 Task: Sort the discussions in the repository "Javascript" by "Top: Past month".
Action: Mouse moved to (1120, 252)
Screenshot: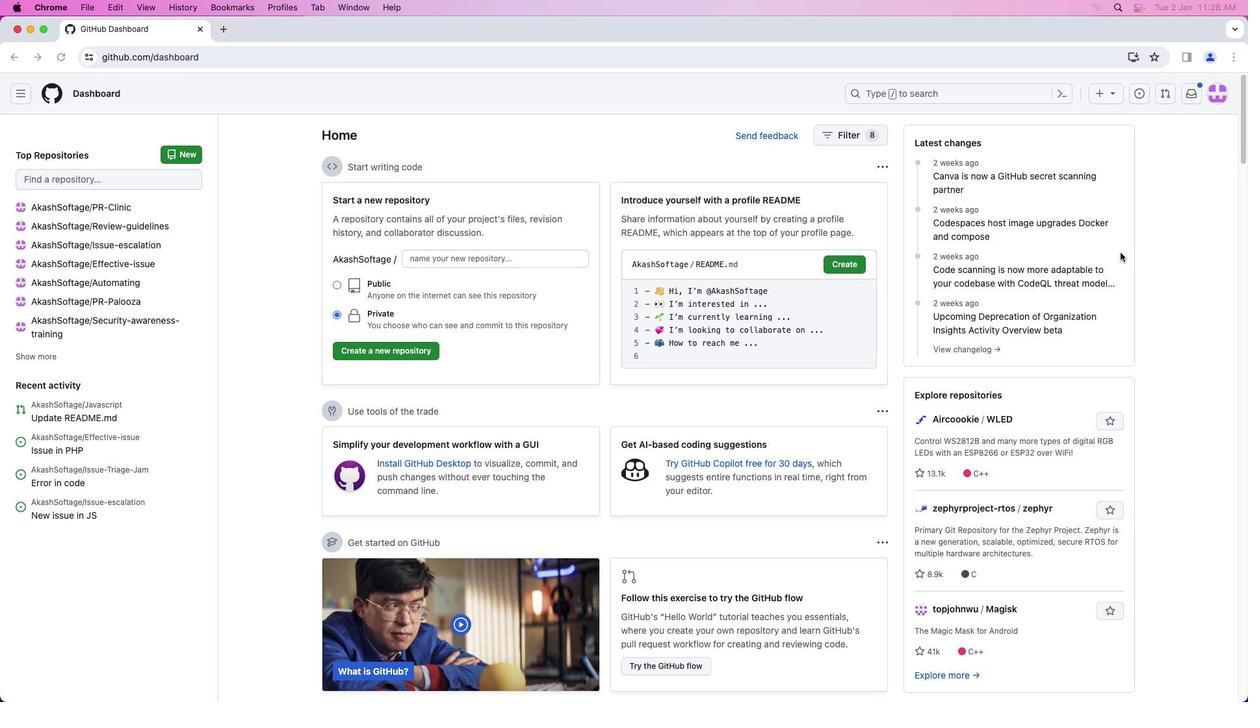 
Action: Mouse pressed left at (1120, 252)
Screenshot: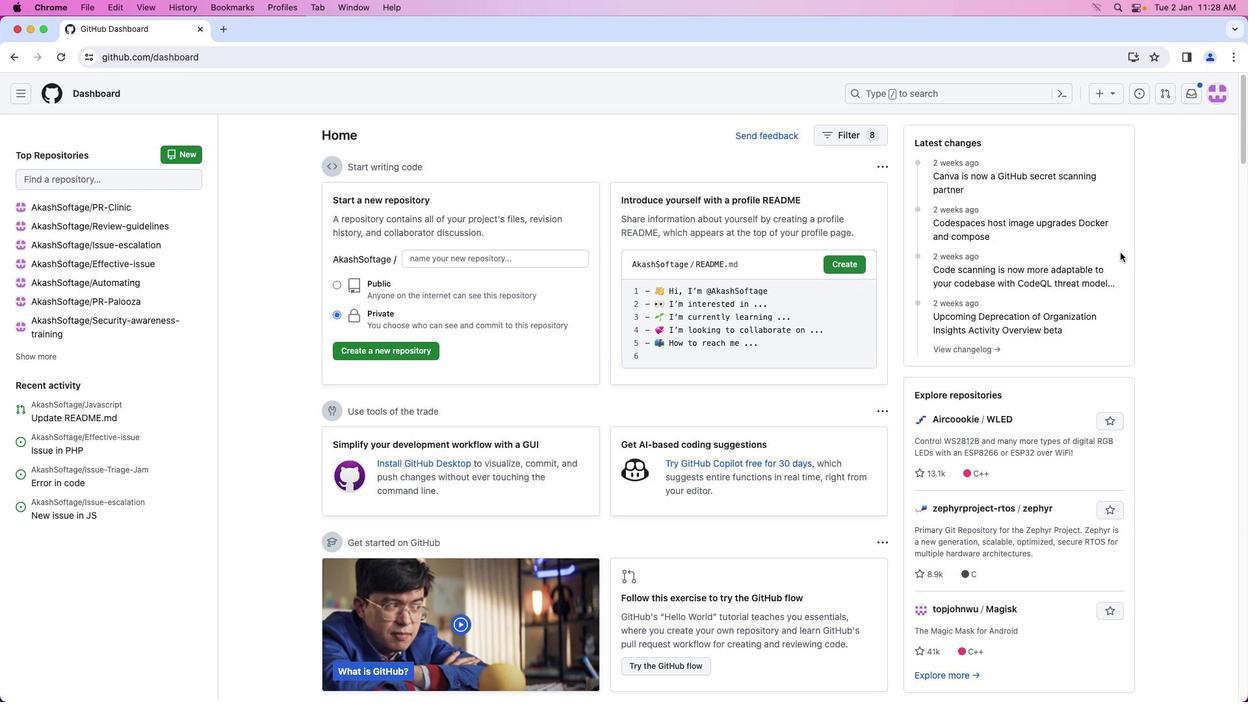 
Action: Mouse moved to (1213, 93)
Screenshot: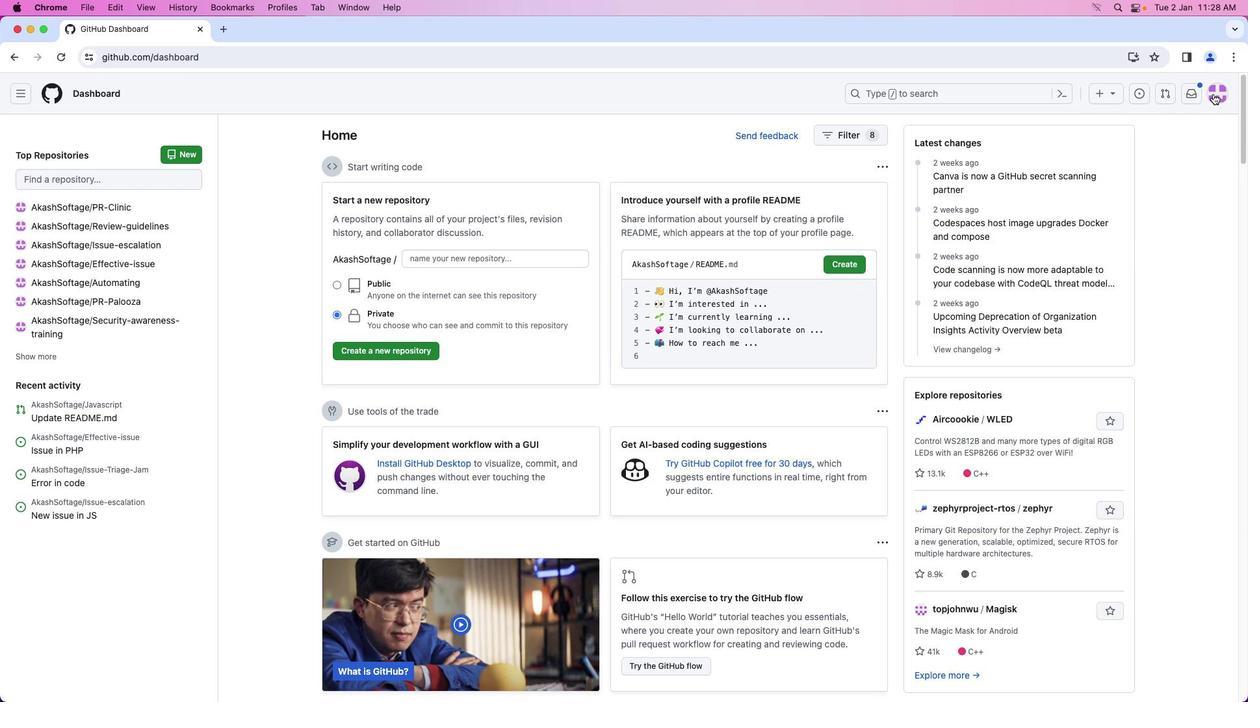
Action: Mouse pressed left at (1213, 93)
Screenshot: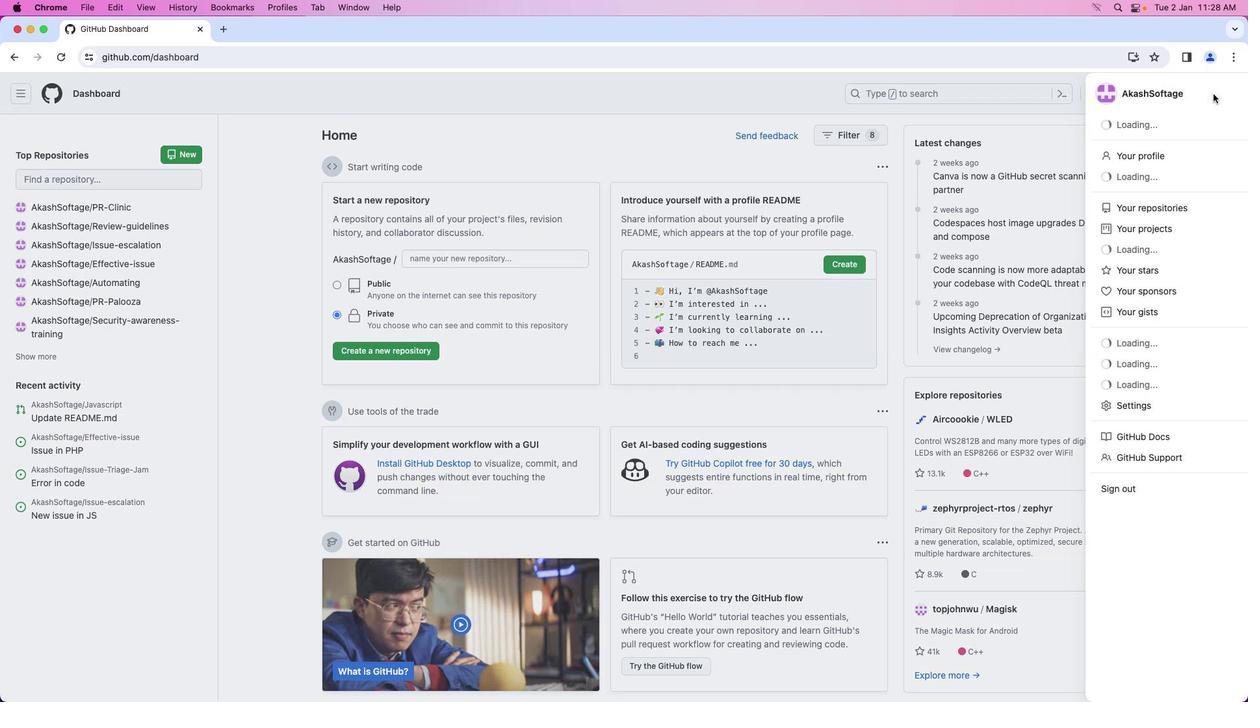 
Action: Mouse moved to (1150, 209)
Screenshot: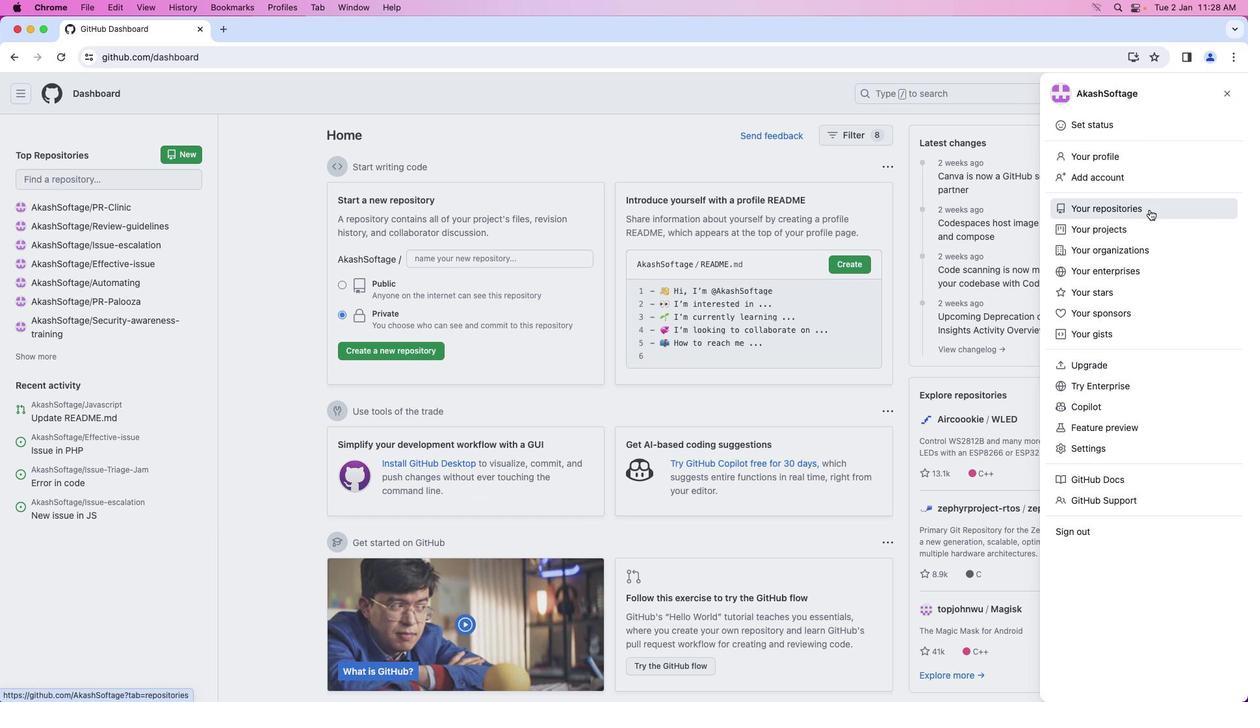 
Action: Mouse pressed left at (1150, 209)
Screenshot: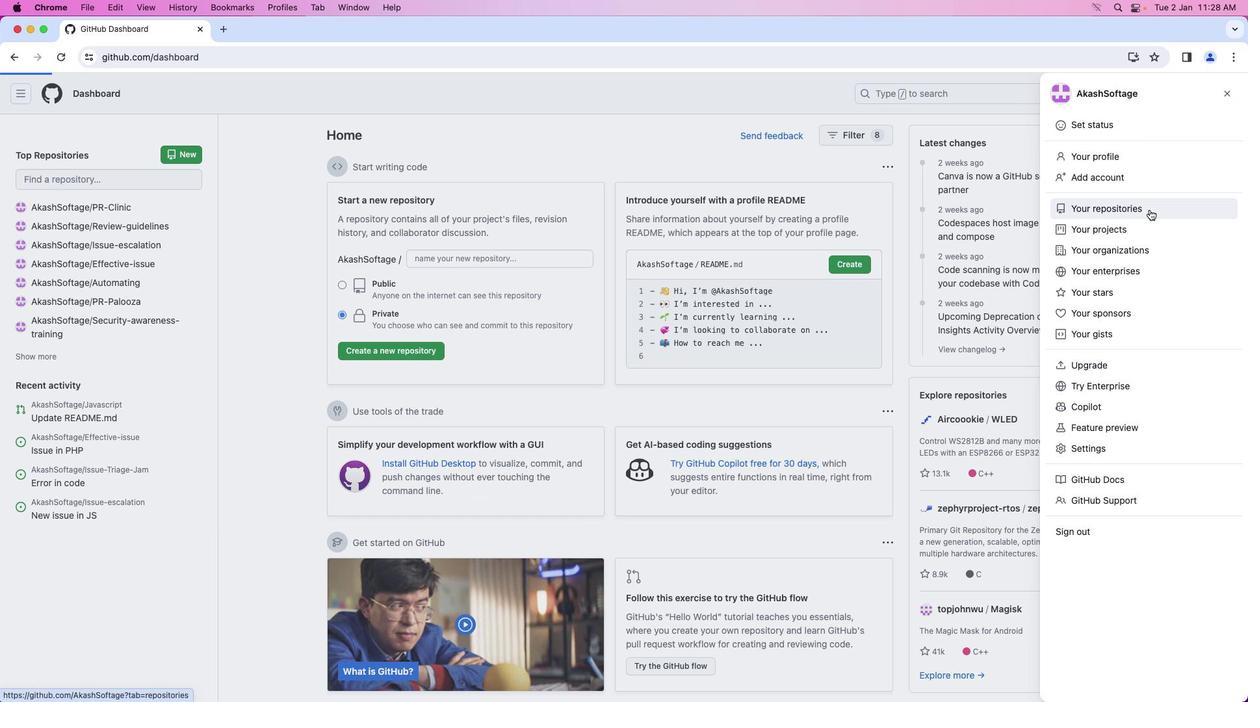 
Action: Mouse moved to (458, 218)
Screenshot: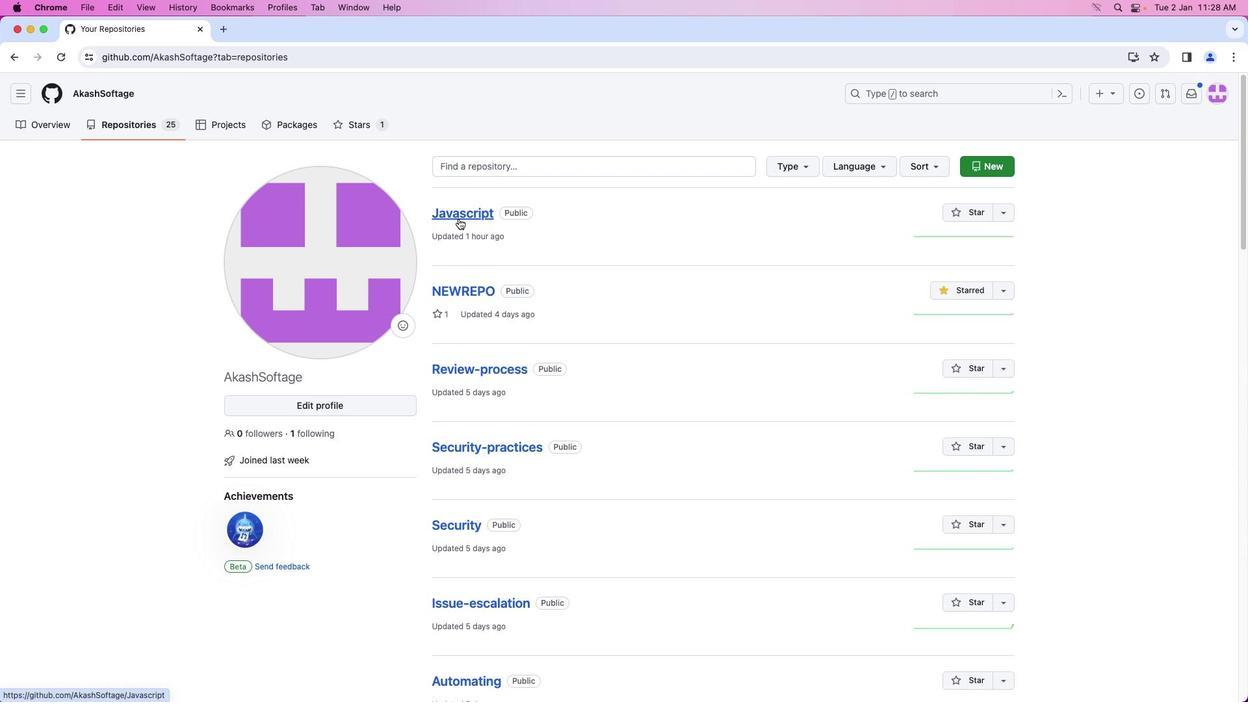 
Action: Mouse pressed left at (458, 218)
Screenshot: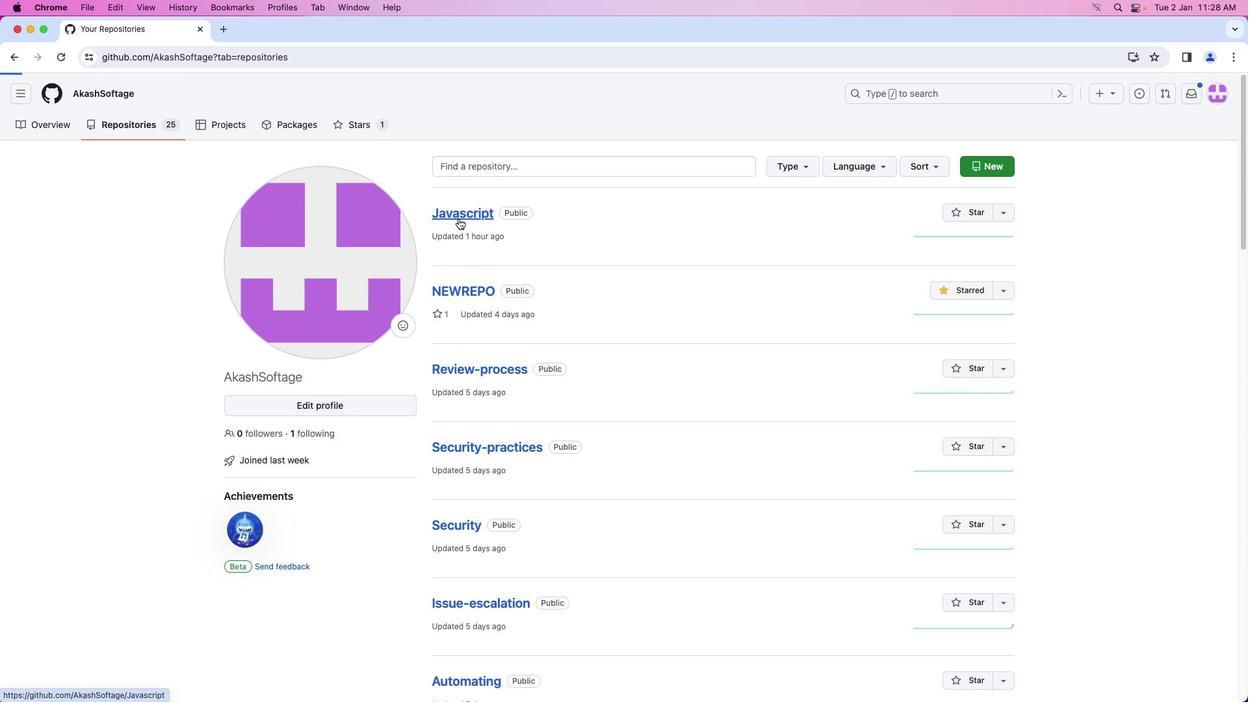 
Action: Mouse moved to (274, 124)
Screenshot: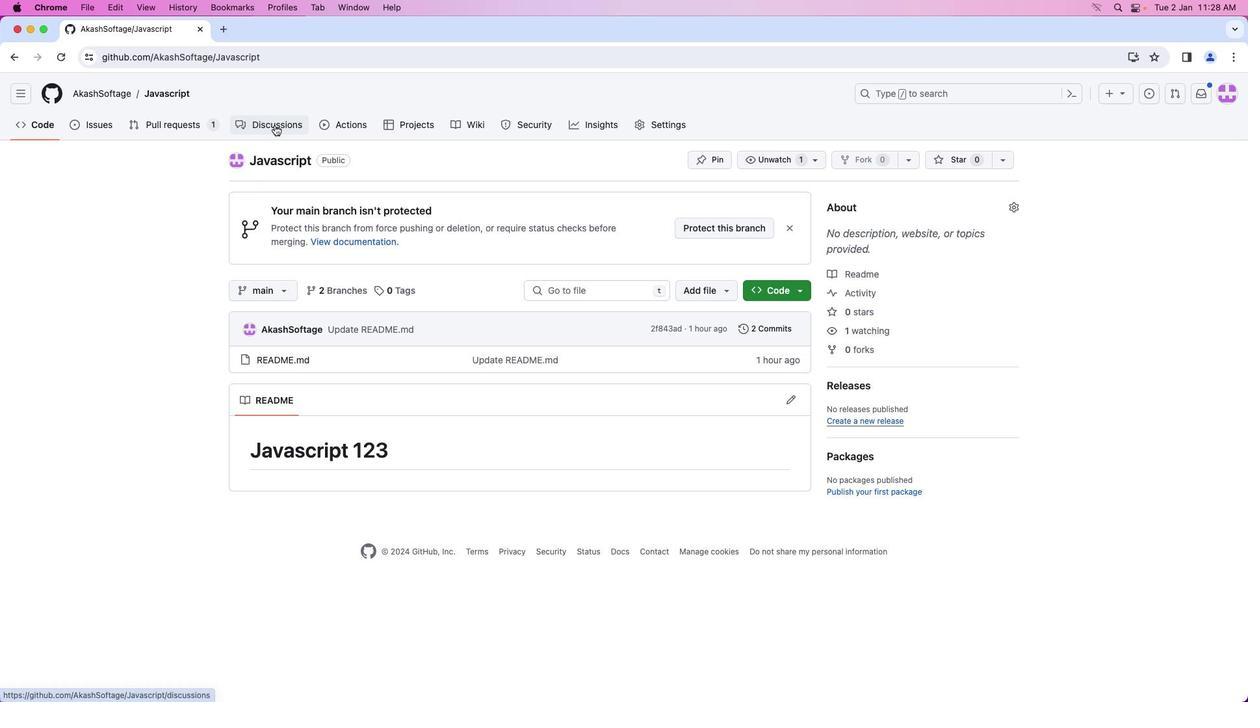 
Action: Mouse pressed left at (274, 124)
Screenshot: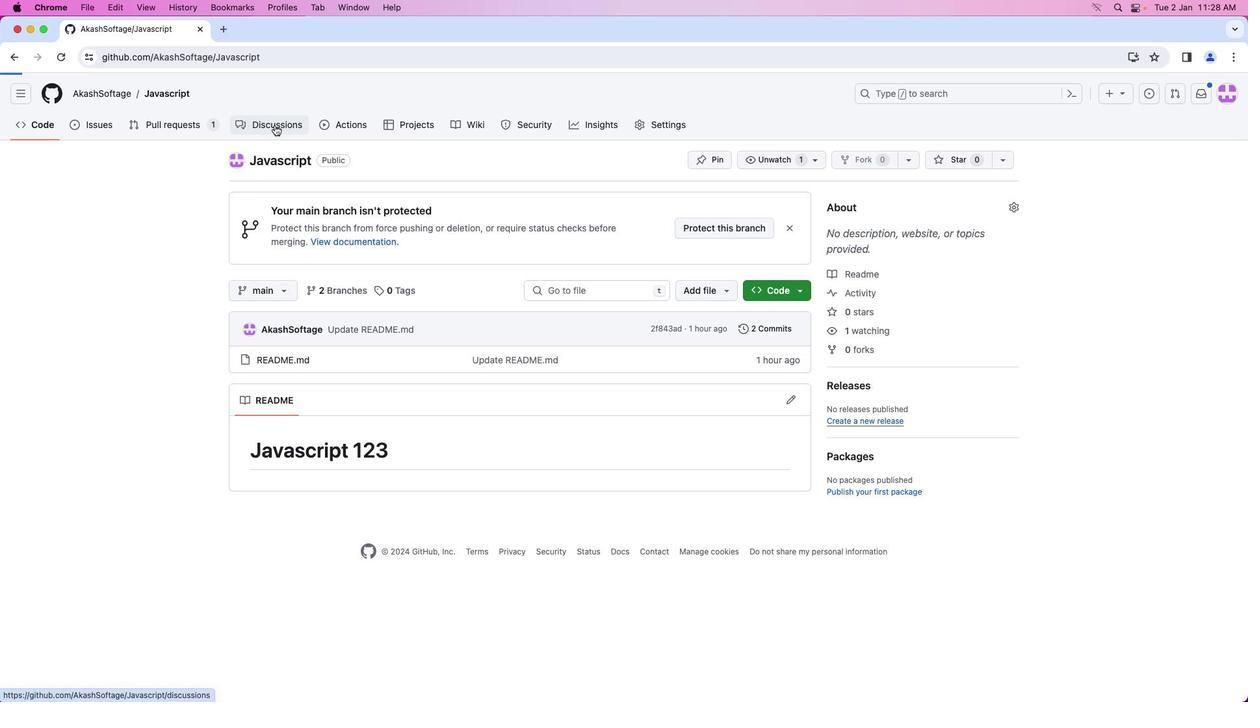 
Action: Mouse moved to (769, 291)
Screenshot: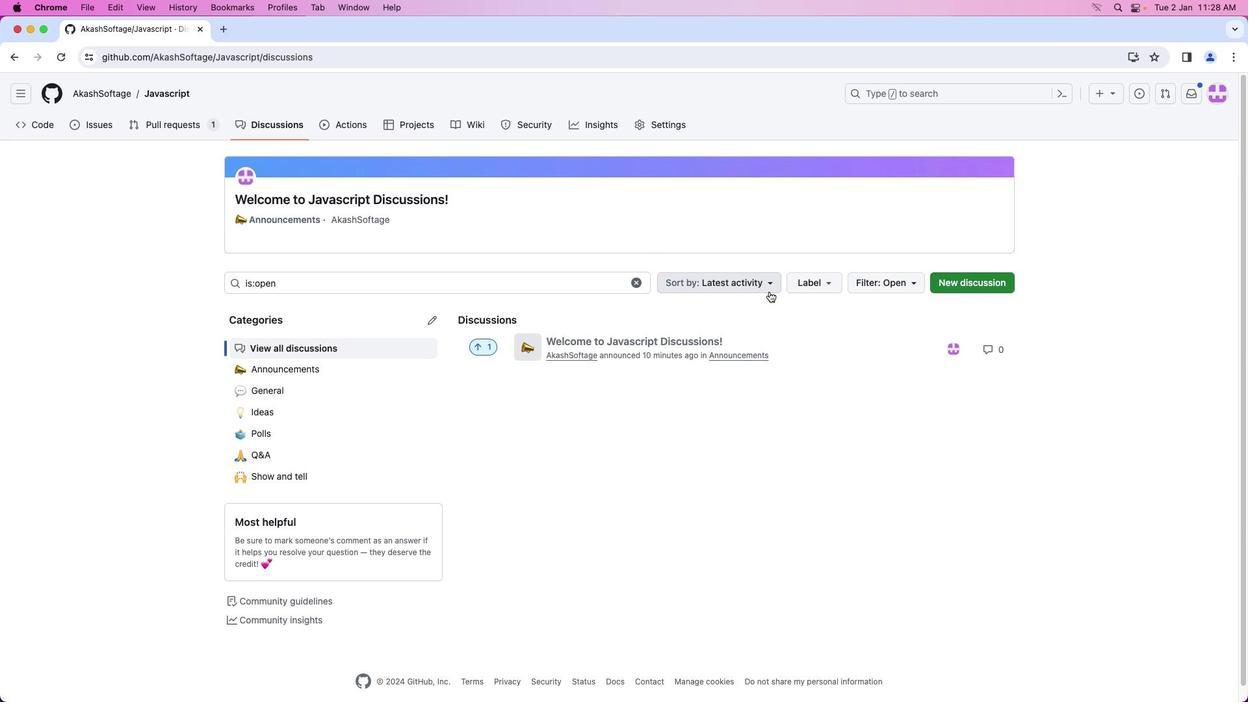 
Action: Mouse pressed left at (769, 291)
Screenshot: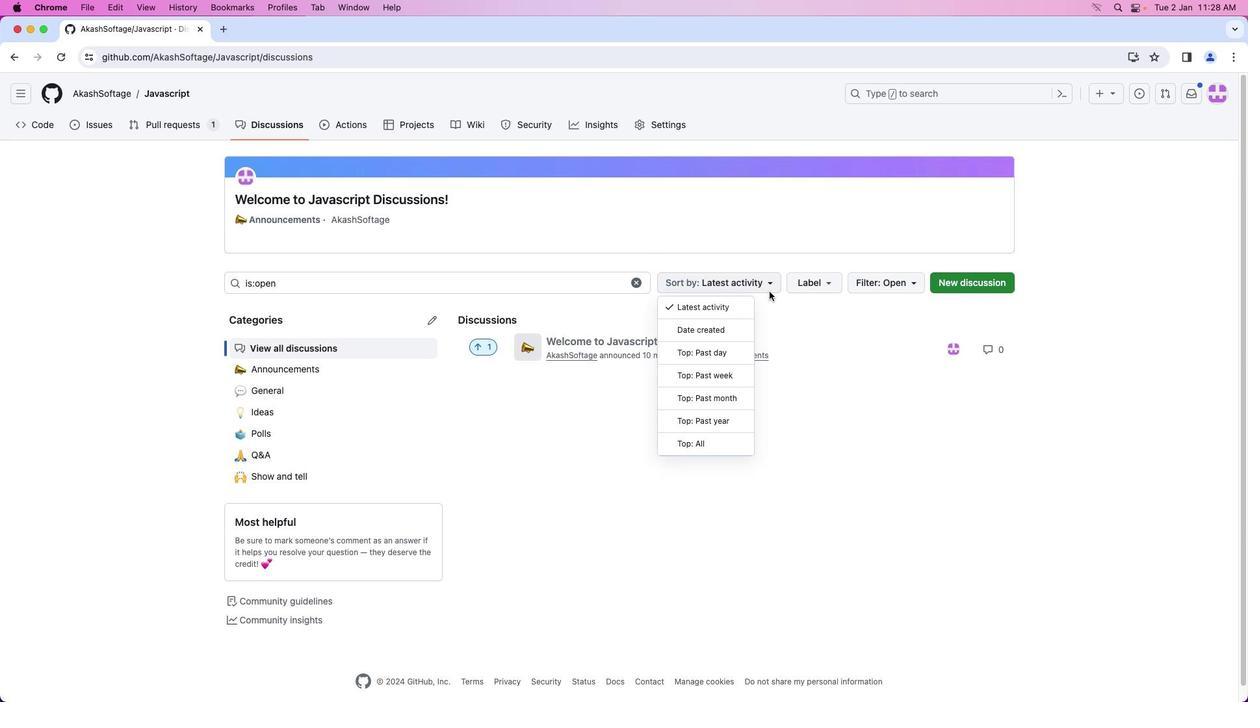 
Action: Mouse moved to (746, 397)
Screenshot: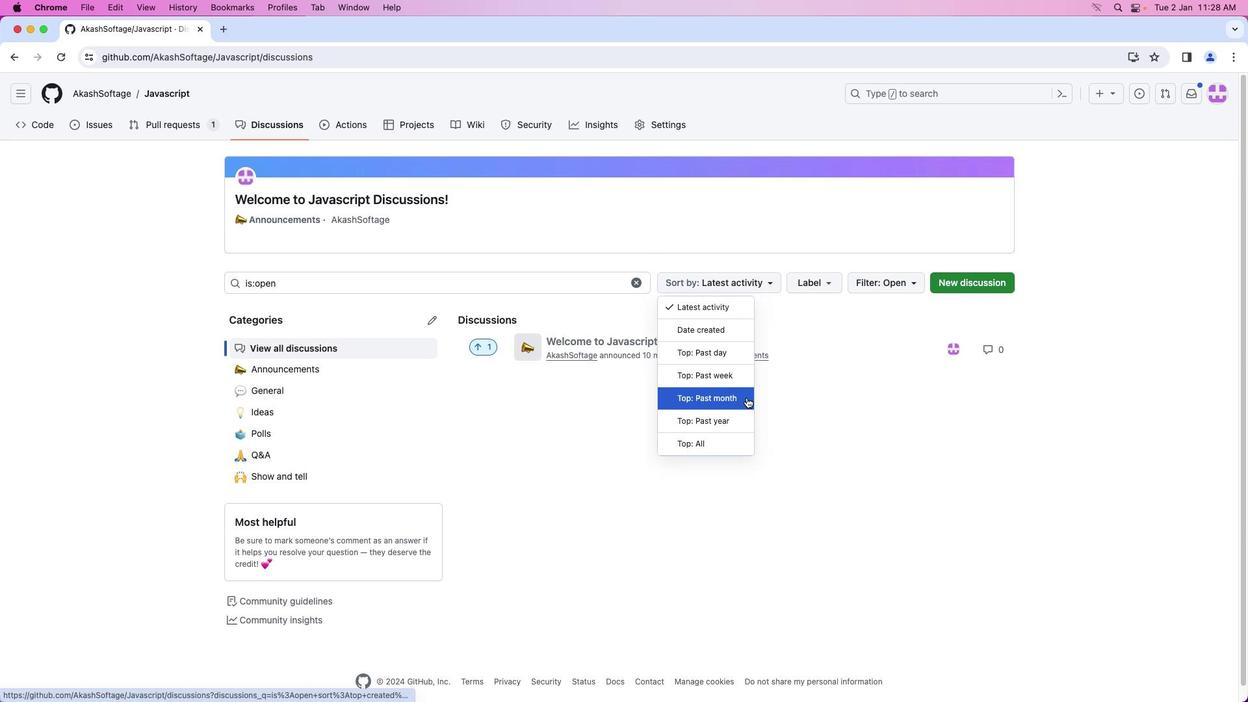 
Action: Mouse pressed left at (746, 397)
Screenshot: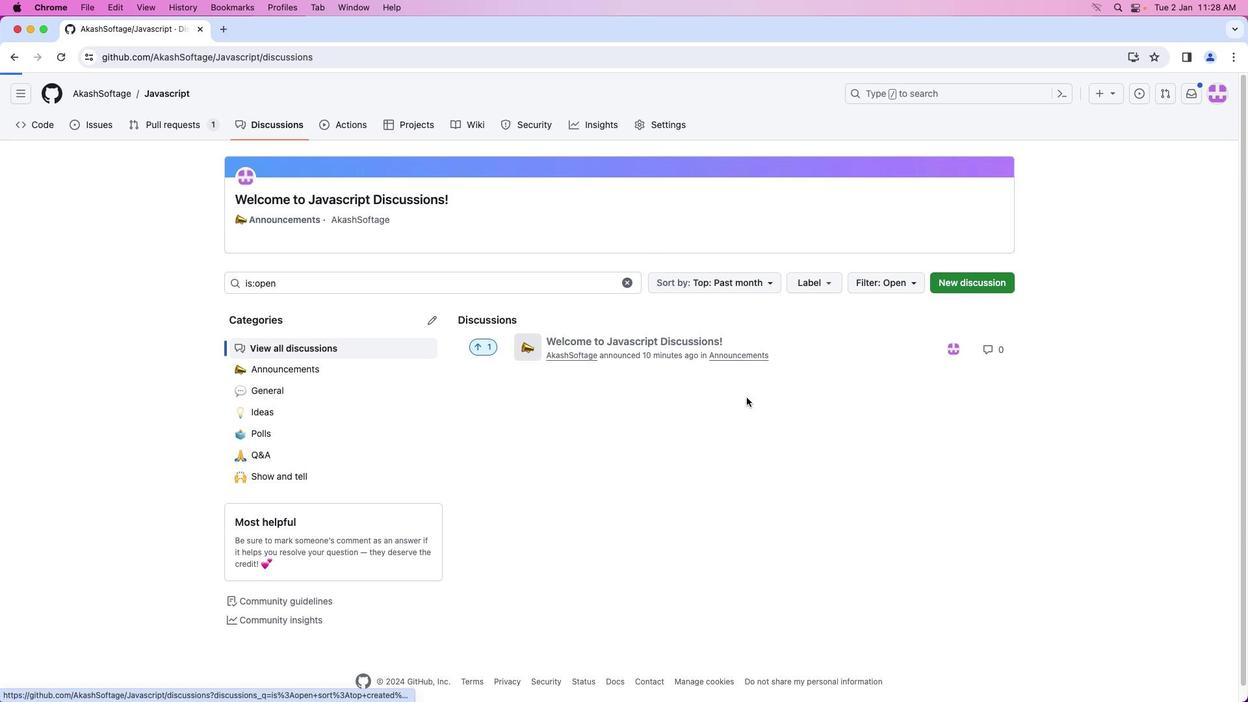 
